 Task: Find restaurants with Sushi cuisine.
Action: Mouse moved to (327, 93)
Screenshot: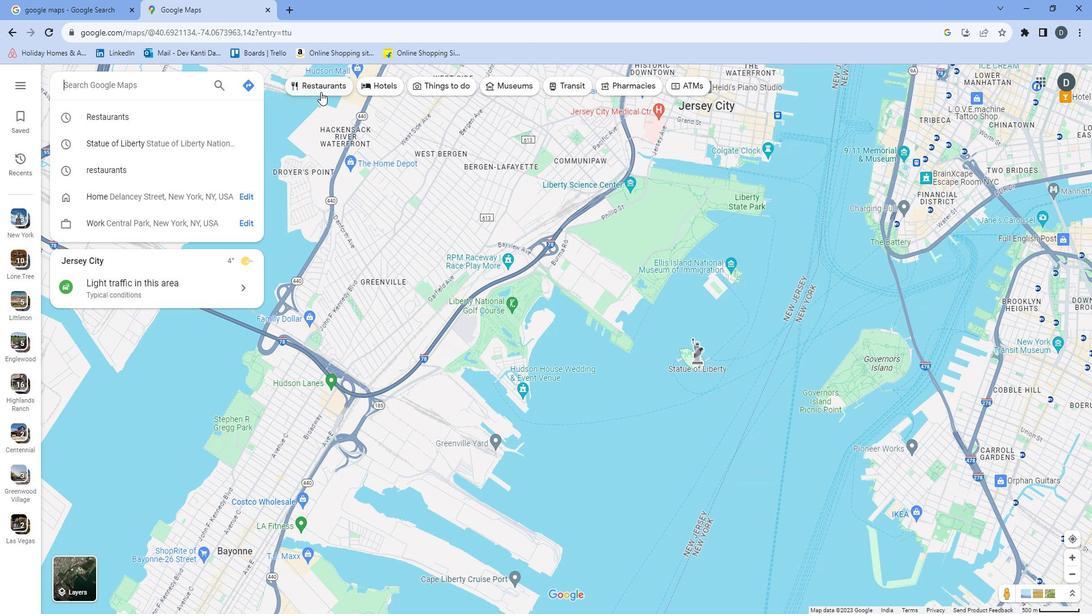 
Action: Mouse pressed left at (327, 93)
Screenshot: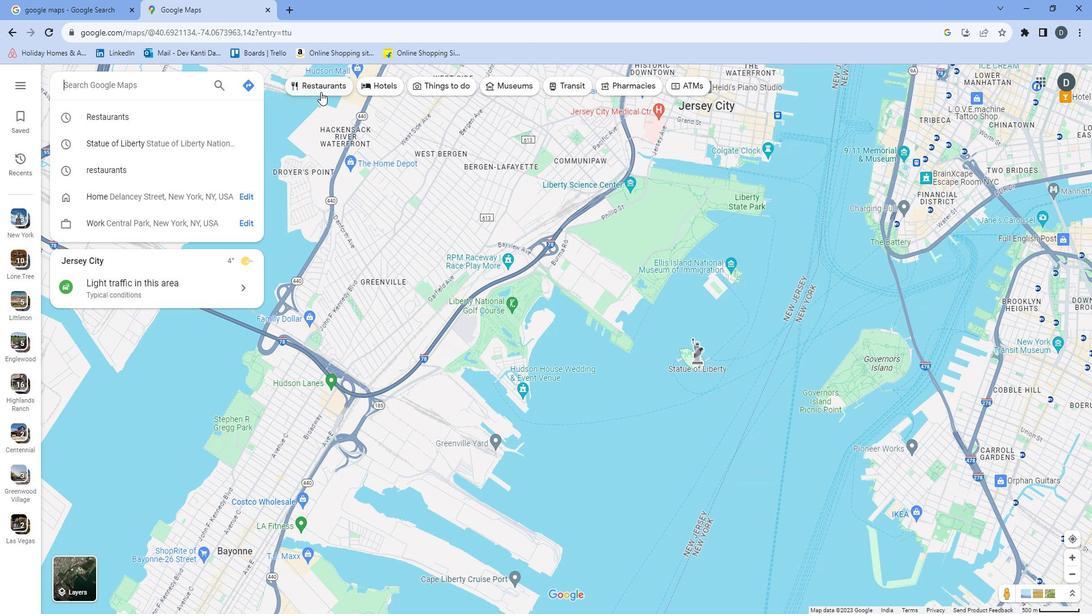 
Action: Mouse moved to (447, 85)
Screenshot: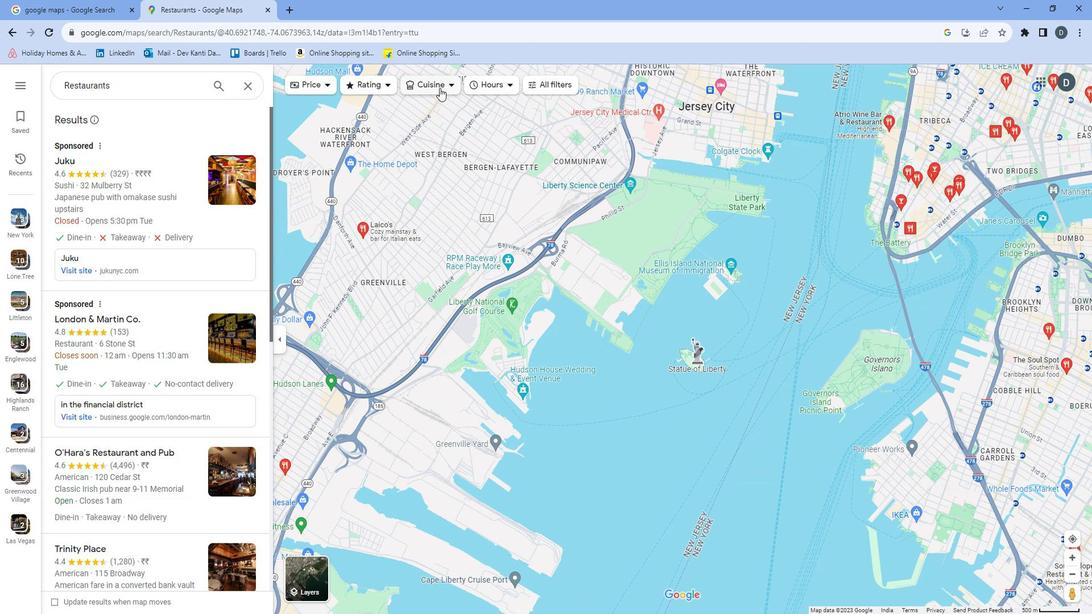 
Action: Mouse pressed left at (447, 85)
Screenshot: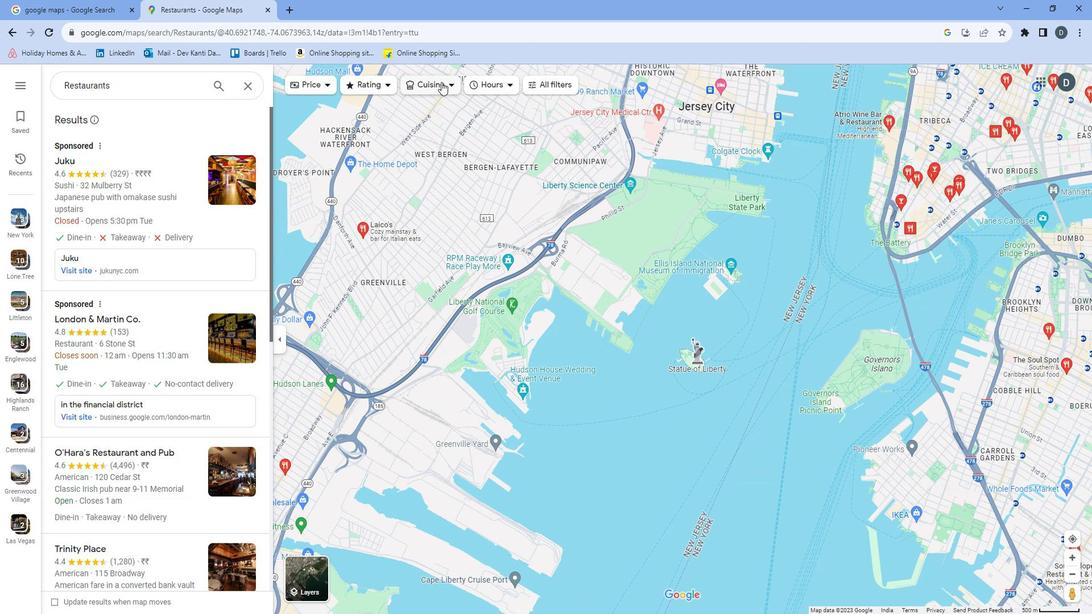 
Action: Mouse moved to (443, 348)
Screenshot: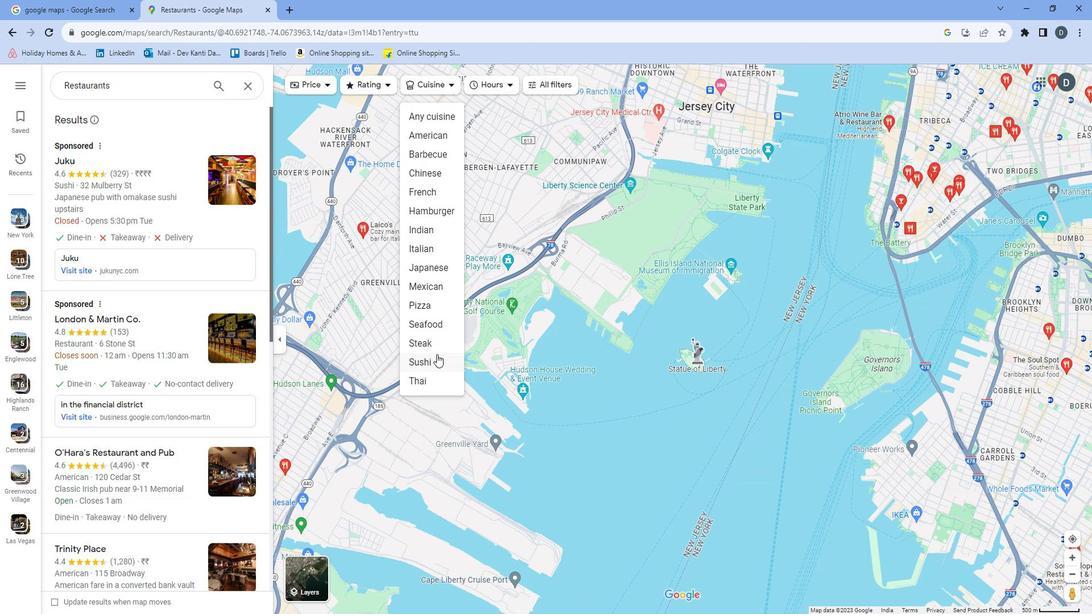 
Action: Mouse pressed left at (443, 348)
Screenshot: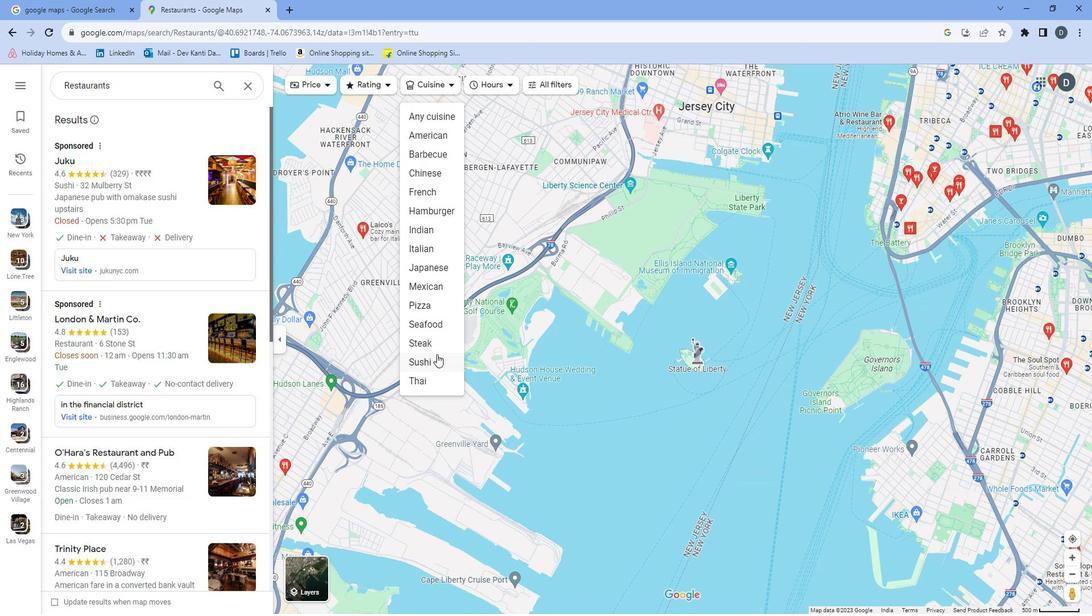 
Action: Mouse moved to (508, 210)
Screenshot: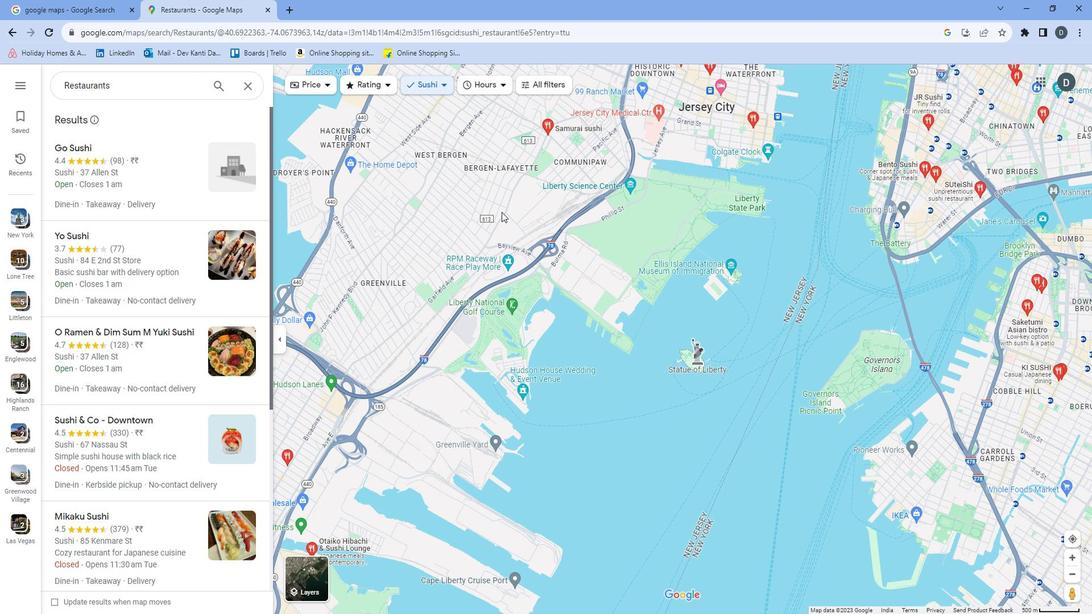 
